 Task: Select "Show gridlines" in formatting.
Action: Mouse moved to (42, 66)
Screenshot: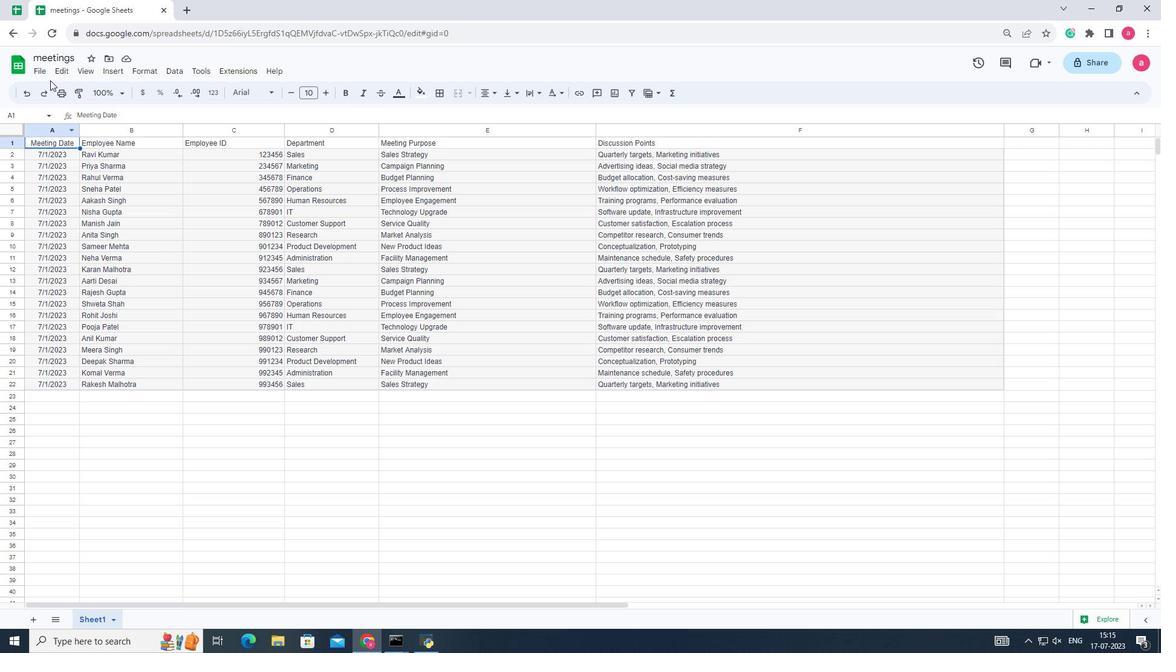 
Action: Mouse pressed left at (42, 66)
Screenshot: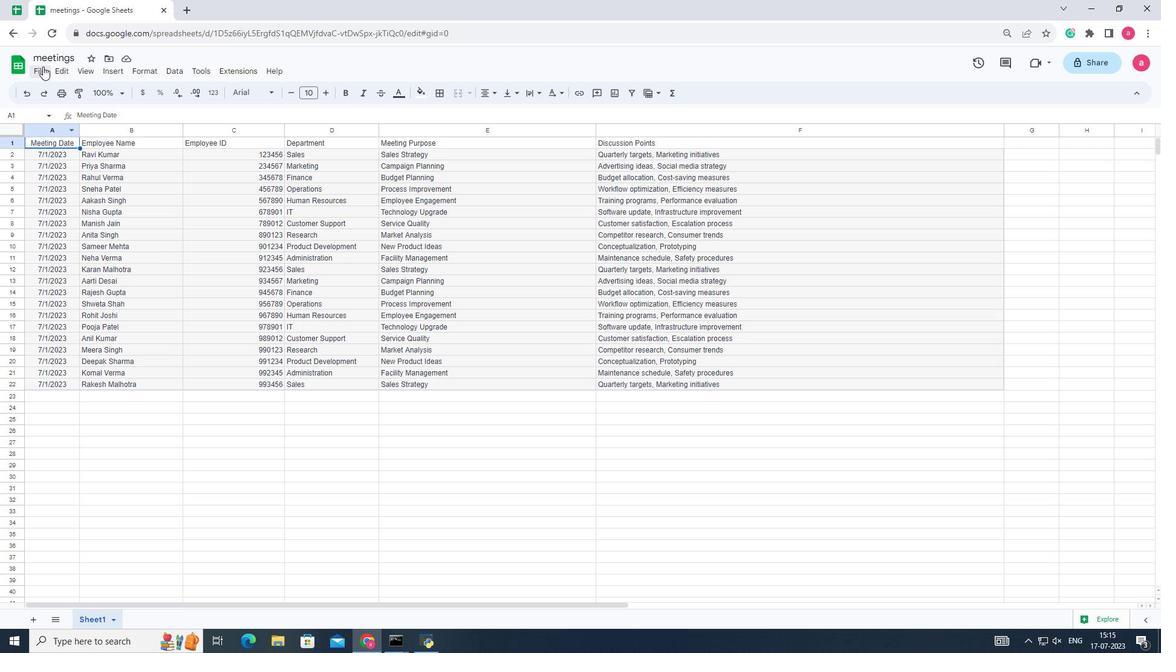 
Action: Mouse moved to (72, 399)
Screenshot: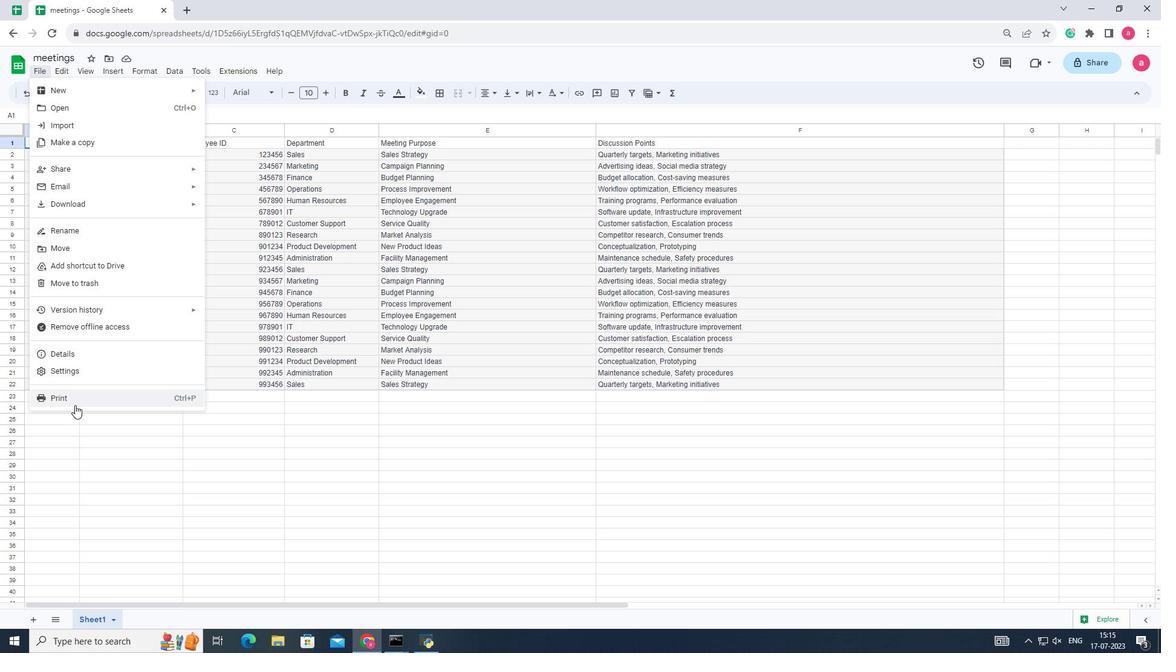 
Action: Mouse pressed left at (72, 399)
Screenshot: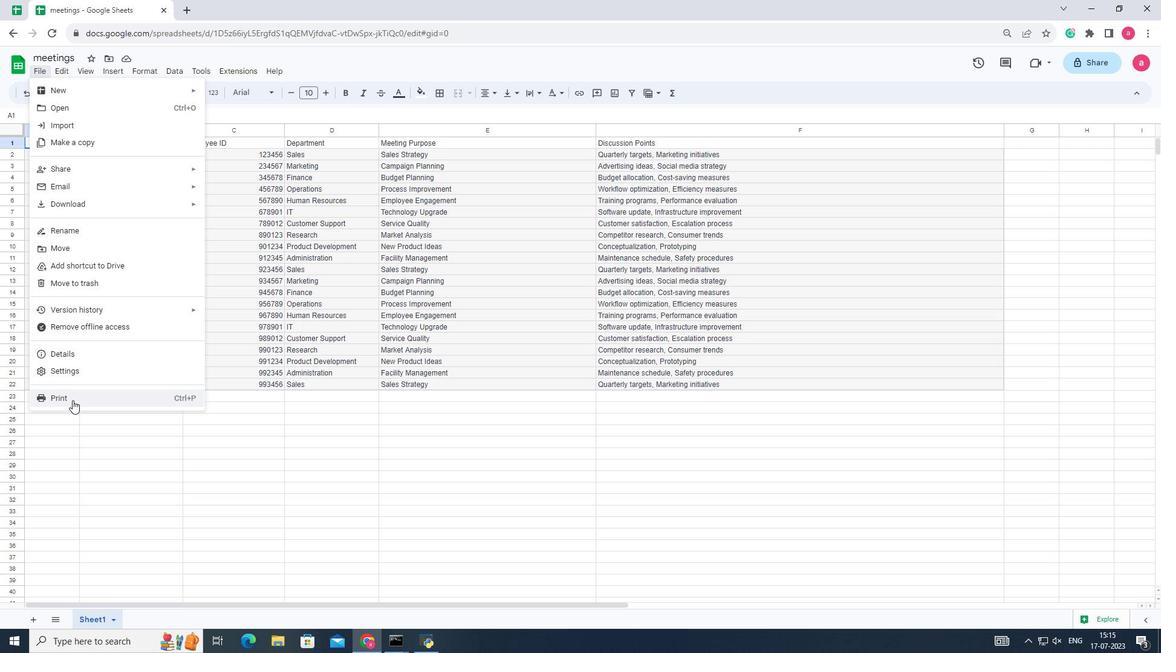 
Action: Mouse moved to (1024, 342)
Screenshot: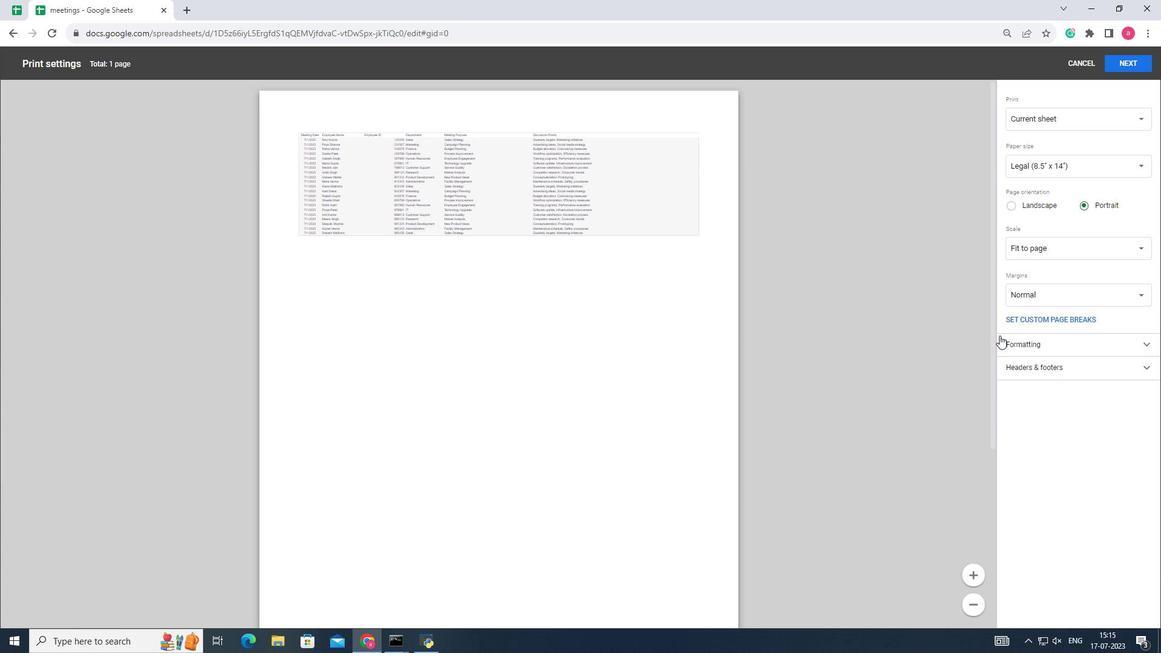 
Action: Mouse pressed left at (1024, 342)
Screenshot: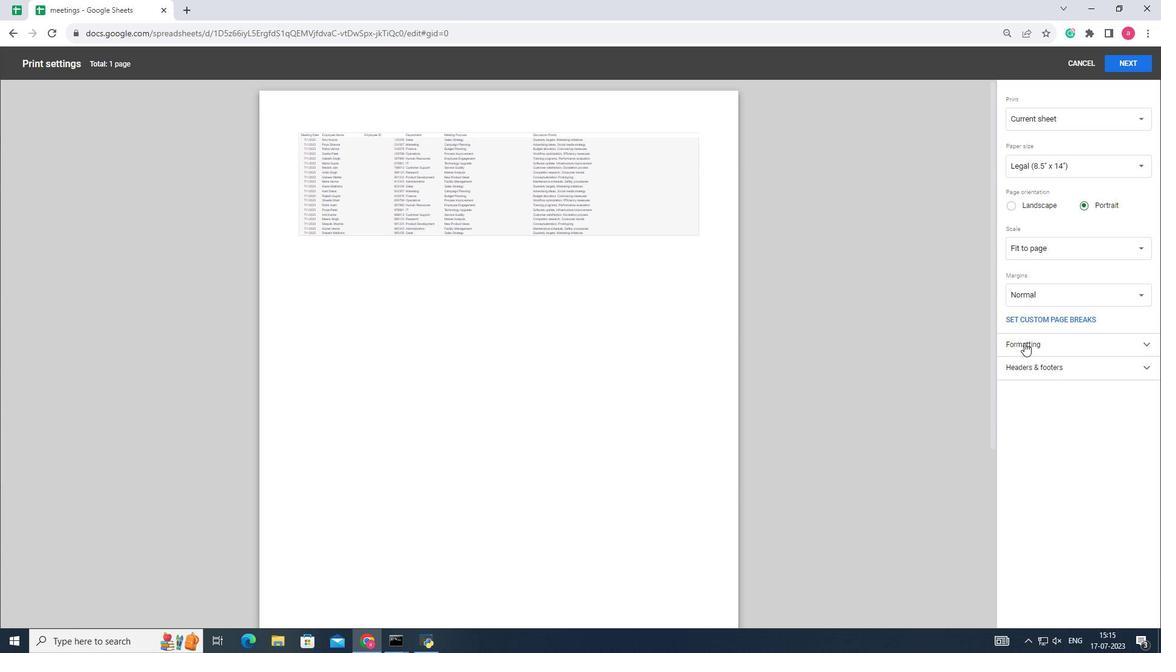 
Action: Mouse moved to (1029, 366)
Screenshot: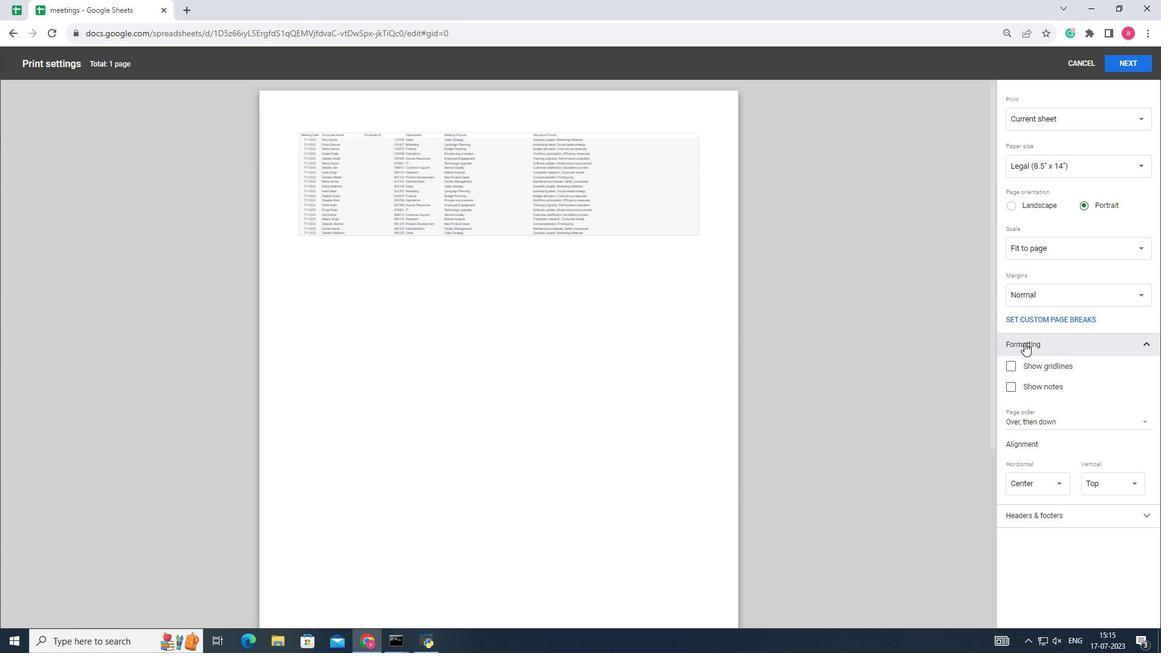 
Action: Mouse pressed left at (1029, 366)
Screenshot: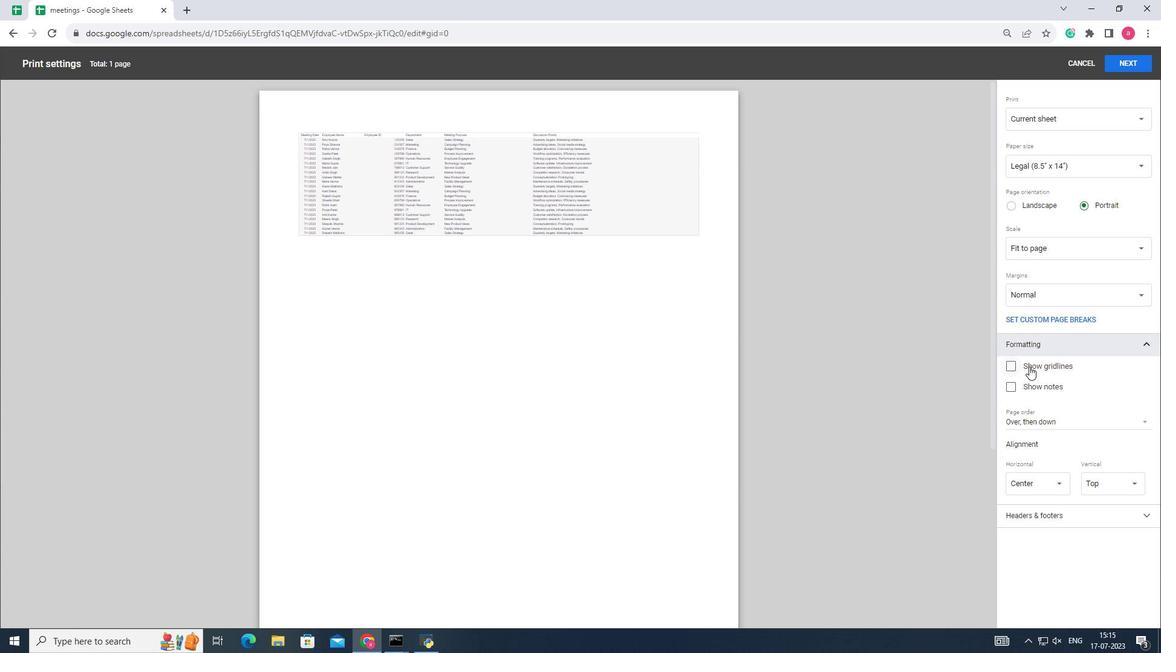 
